 Task: Select Window background and Reset
Action: Mouse moved to (93, 93)
Screenshot: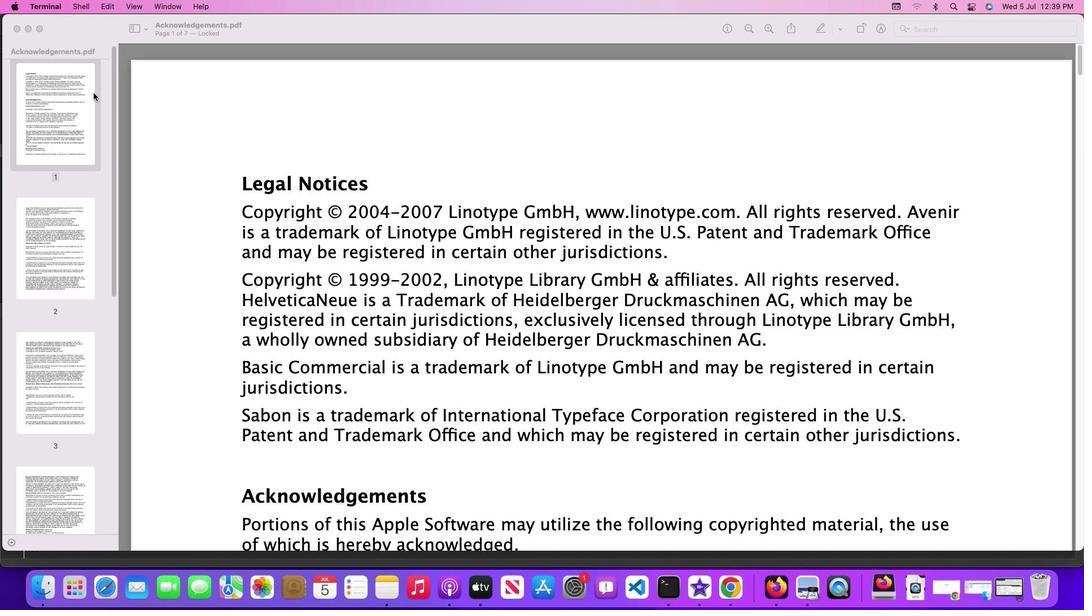 
Action: Mouse pressed left at (93, 93)
Screenshot: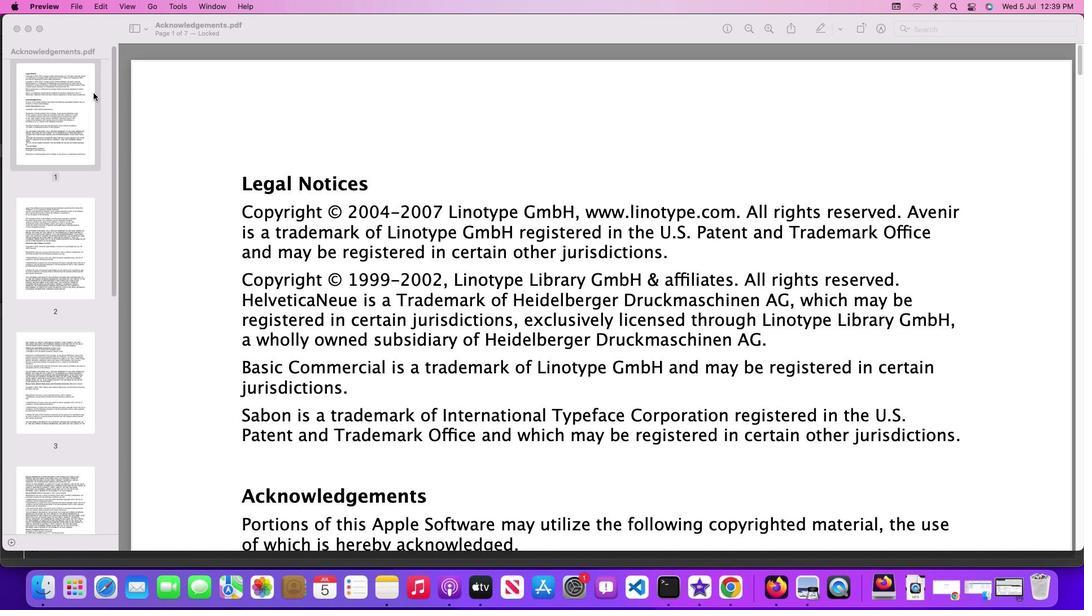 
Action: Mouse moved to (42, 7)
Screenshot: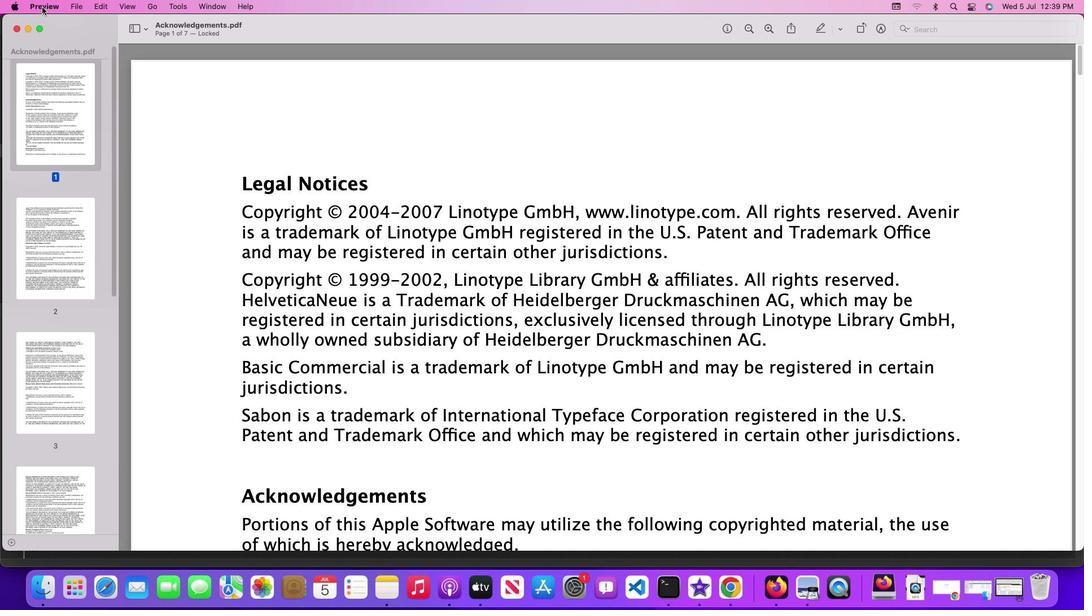 
Action: Mouse pressed left at (42, 7)
Screenshot: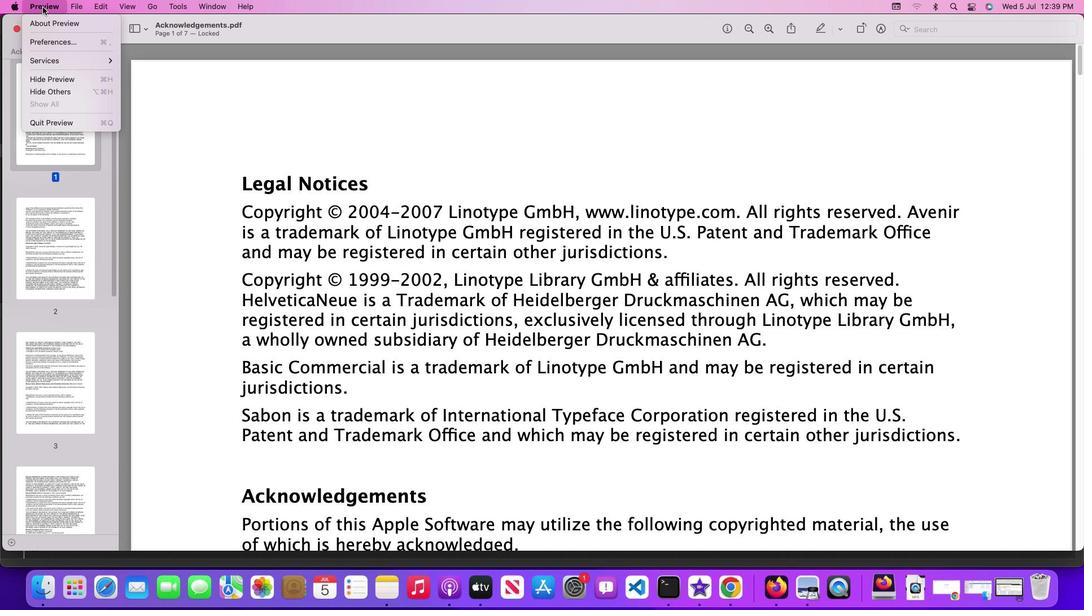 
Action: Mouse moved to (59, 41)
Screenshot: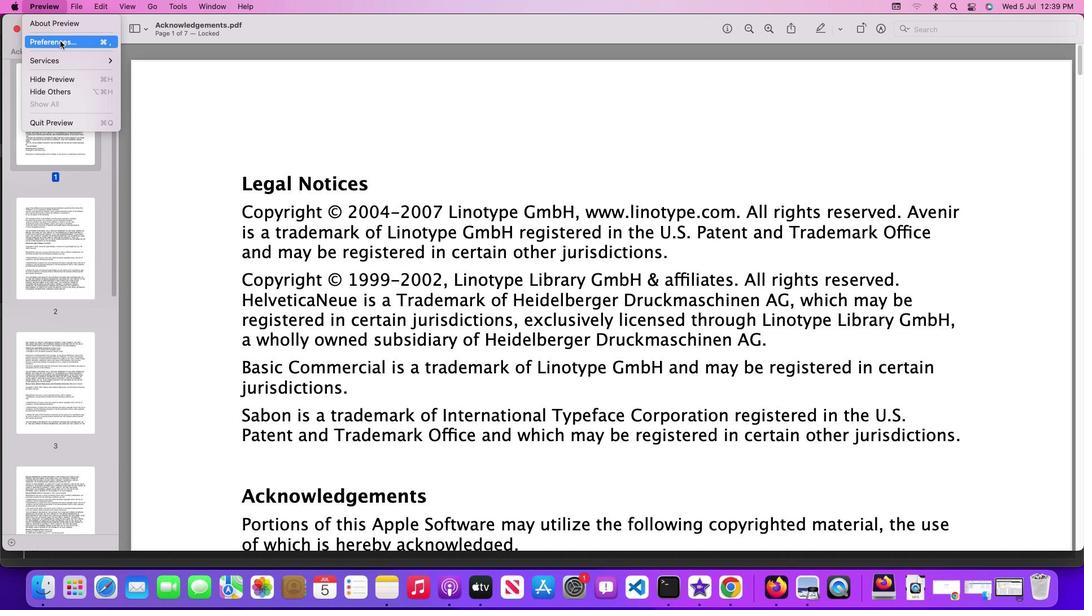 
Action: Mouse pressed left at (59, 41)
Screenshot: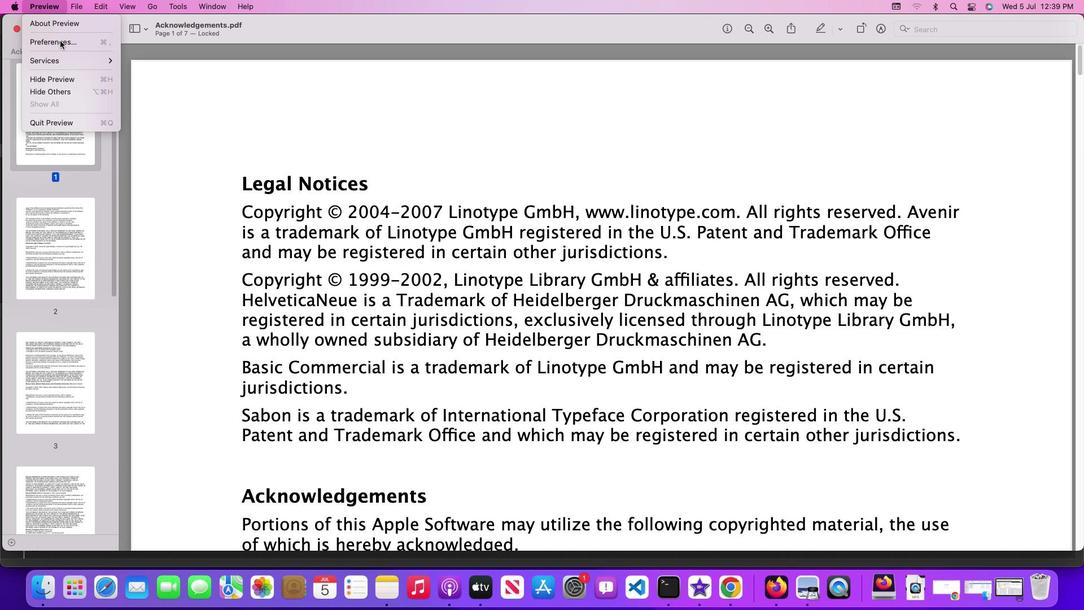 
Action: Mouse moved to (574, 275)
Screenshot: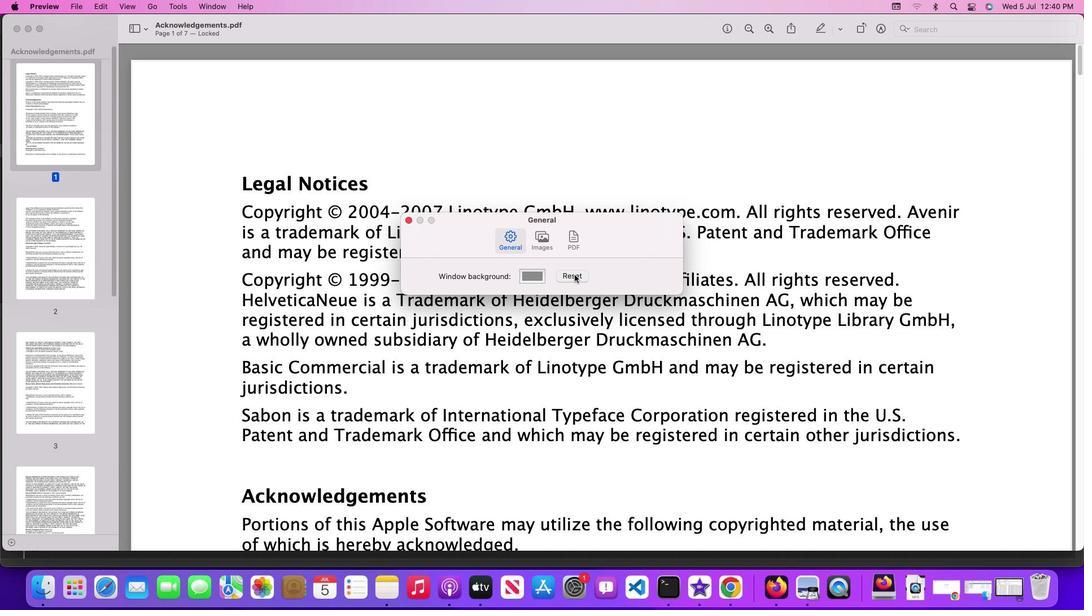 
Action: Mouse pressed left at (574, 275)
Screenshot: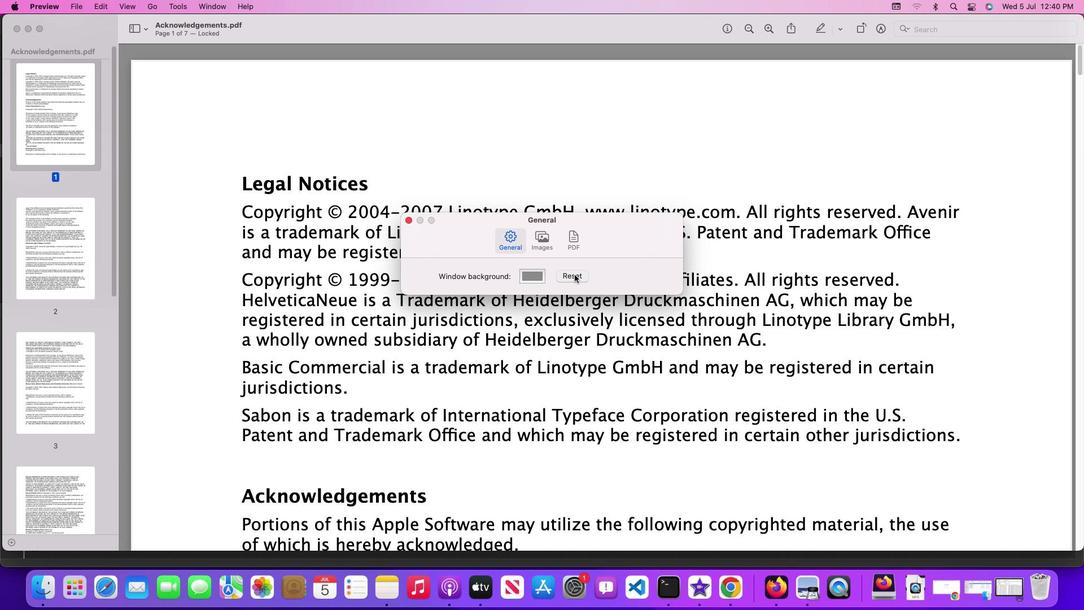 
Action: Mouse moved to (571, 306)
Screenshot: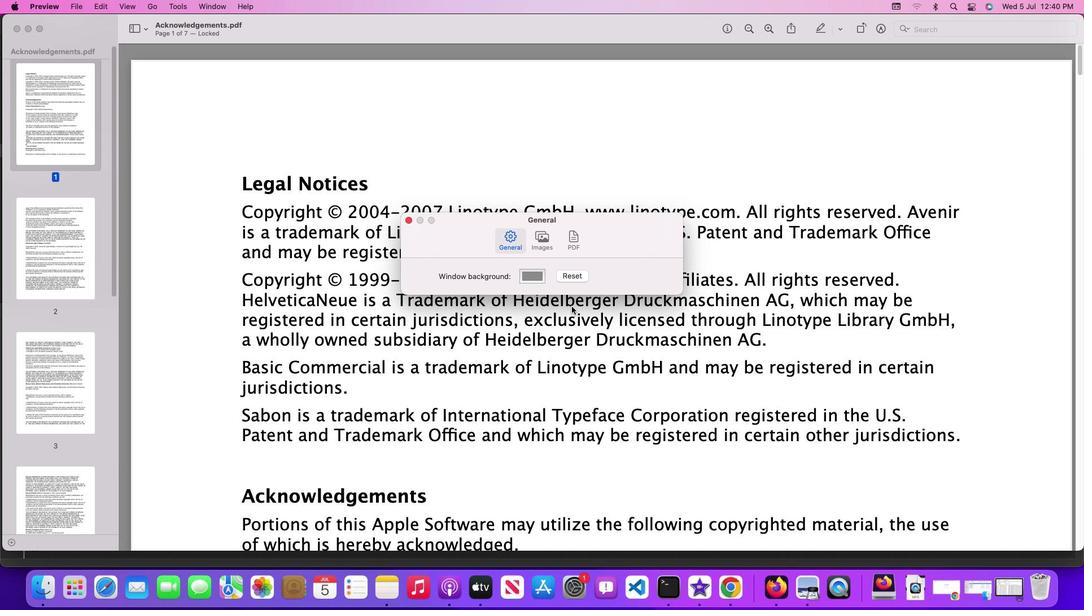
